 Task: Check the percentage active listings of attached garage in the last 1 year.
Action: Mouse moved to (922, 230)
Screenshot: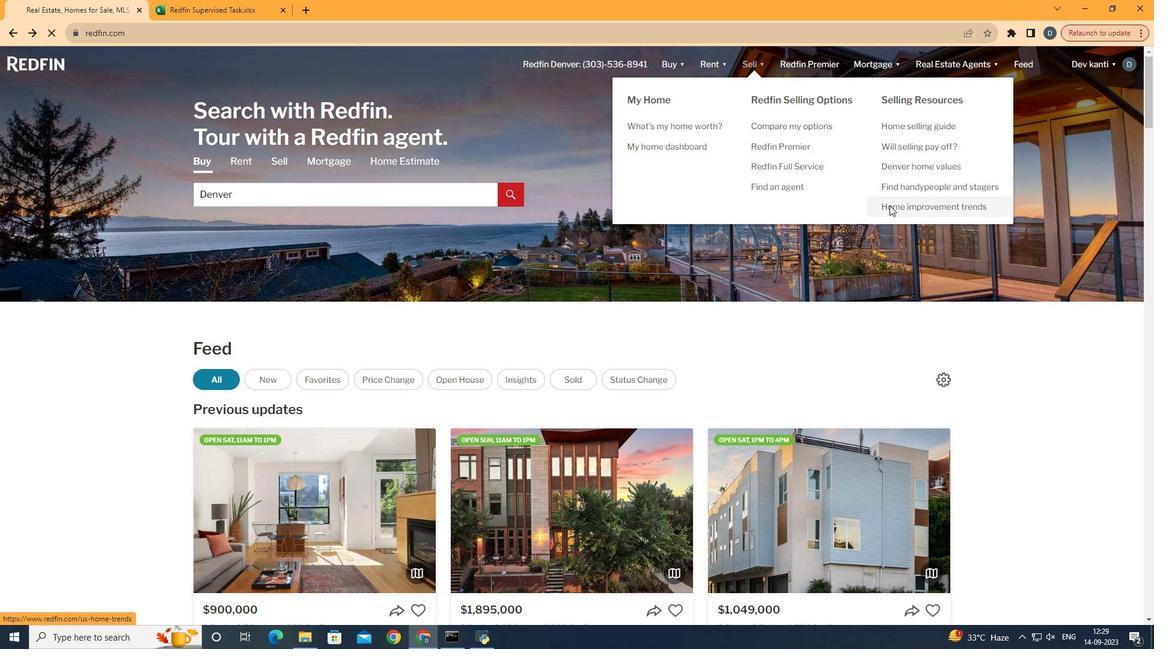 
Action: Mouse pressed left at (922, 230)
Screenshot: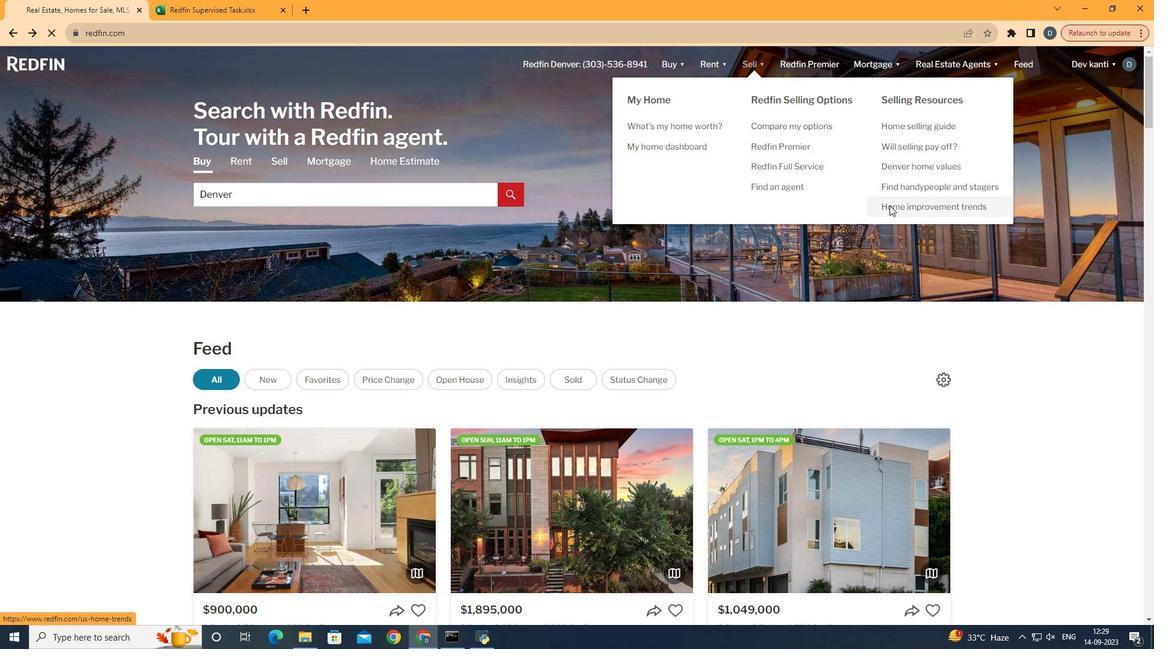 
Action: Mouse moved to (257, 254)
Screenshot: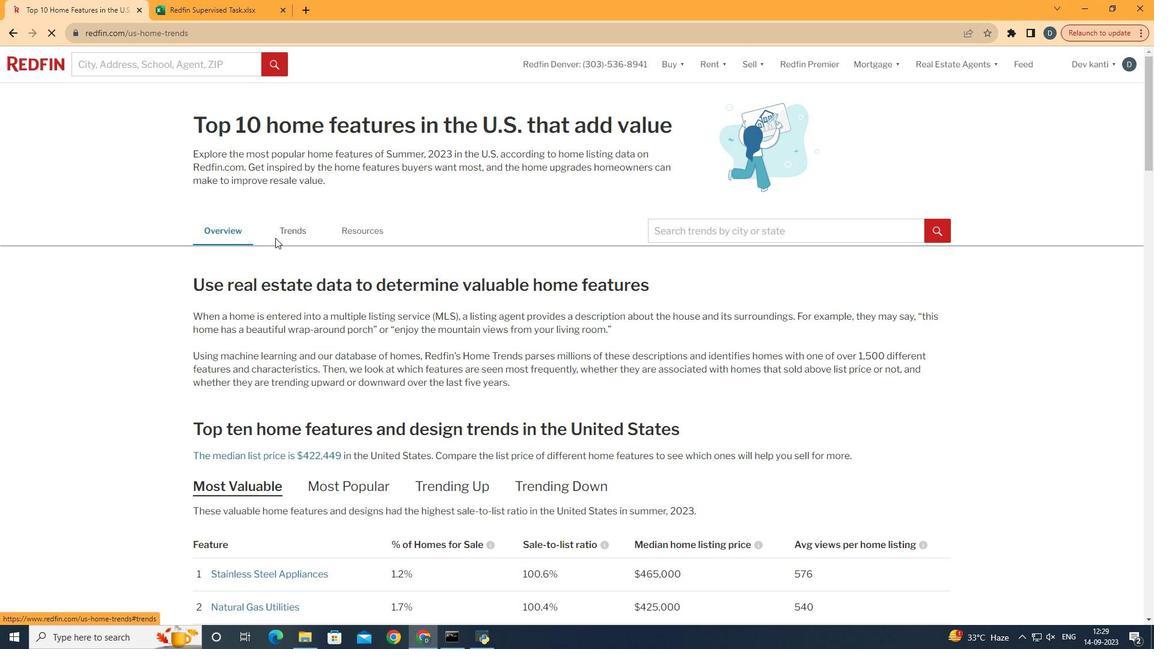 
Action: Mouse pressed left at (257, 254)
Screenshot: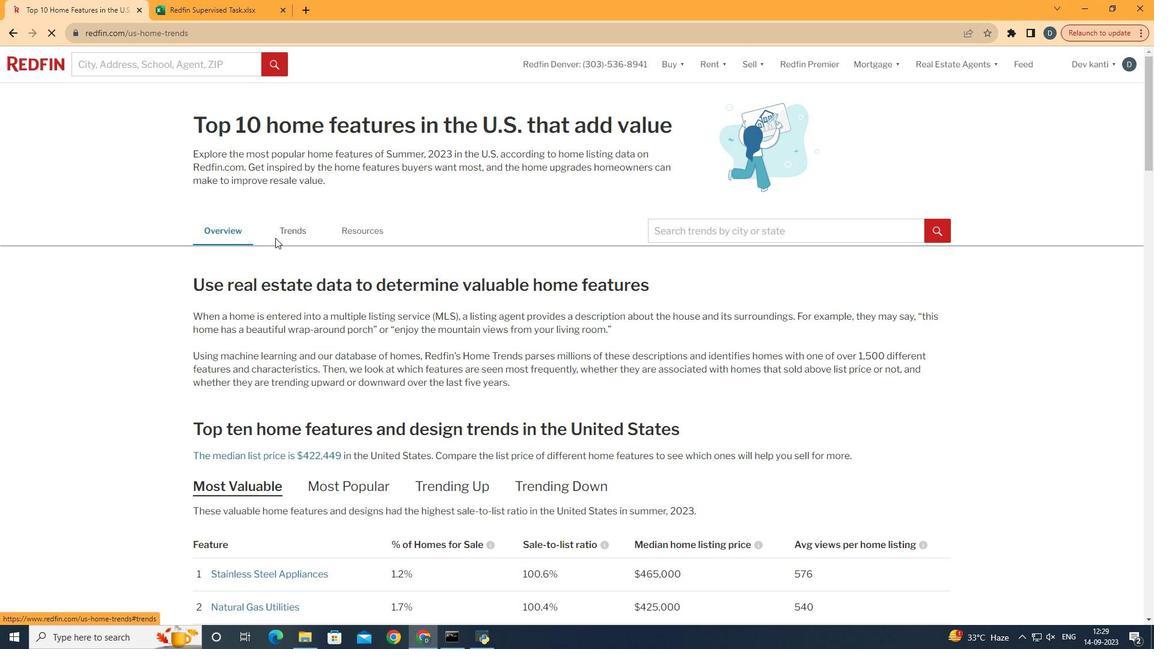 
Action: Mouse moved to (291, 331)
Screenshot: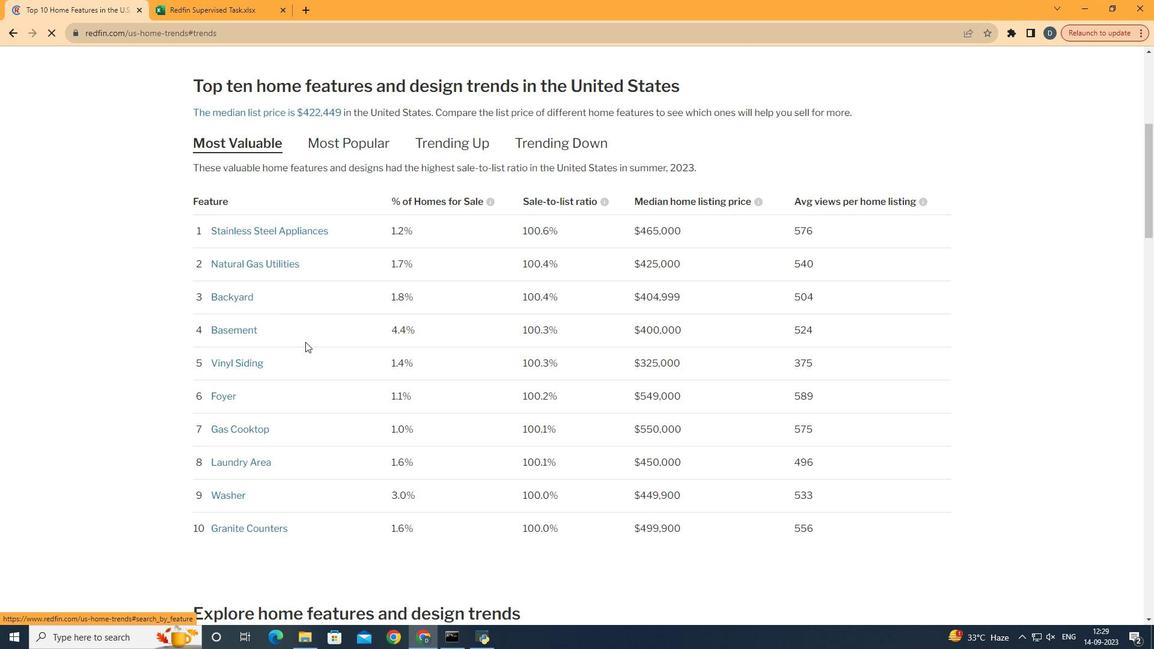 
Action: Mouse scrolled (291, 330) with delta (0, 0)
Screenshot: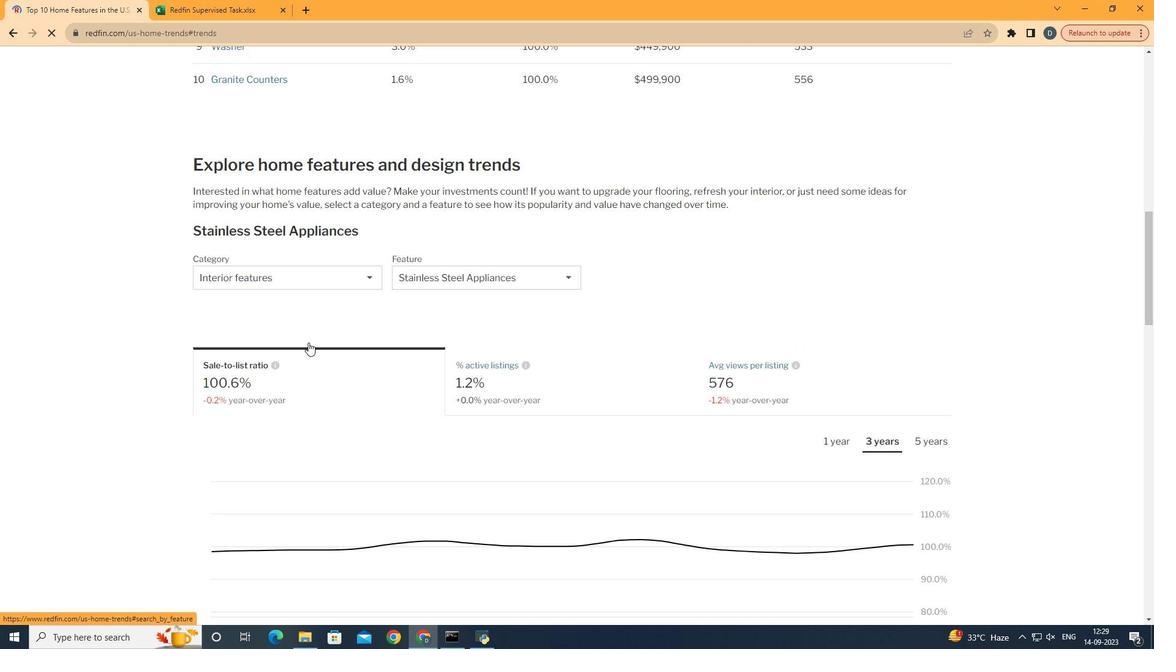 
Action: Mouse scrolled (291, 330) with delta (0, 0)
Screenshot: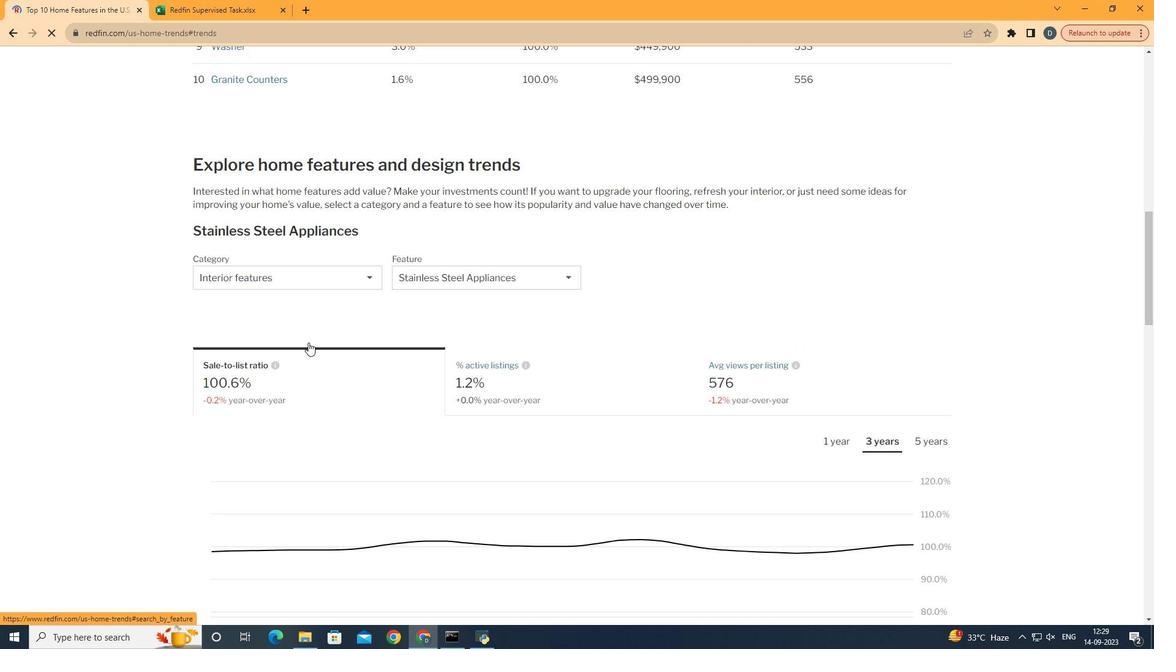 
Action: Mouse scrolled (291, 330) with delta (0, 0)
Screenshot: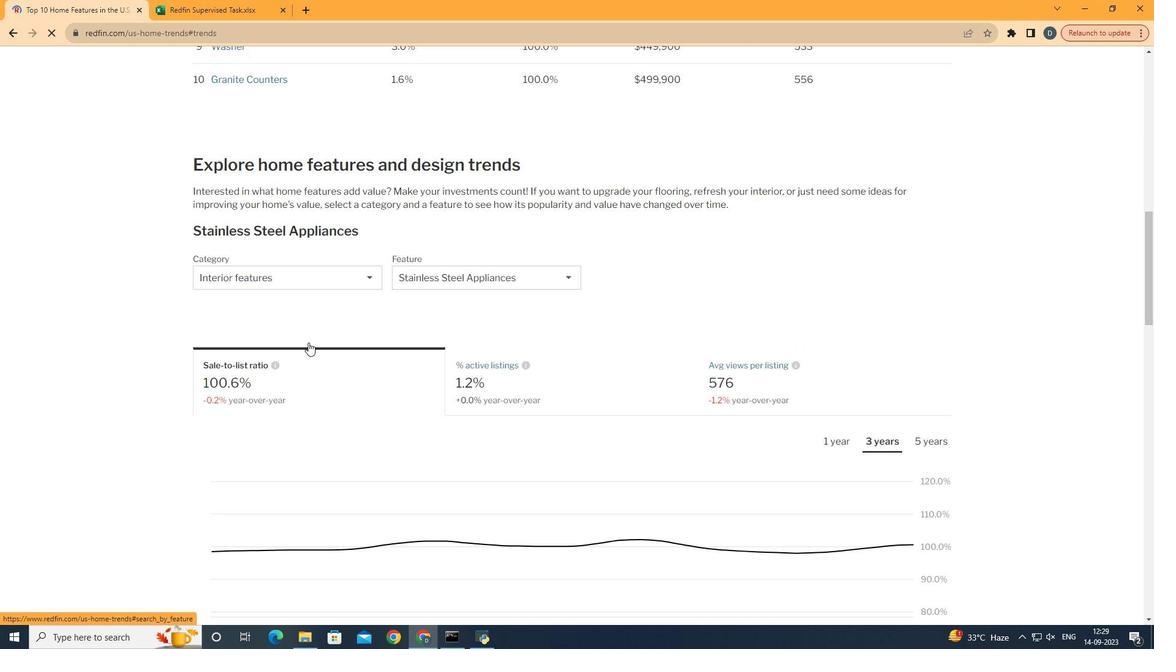 
Action: Mouse scrolled (291, 330) with delta (0, 0)
Screenshot: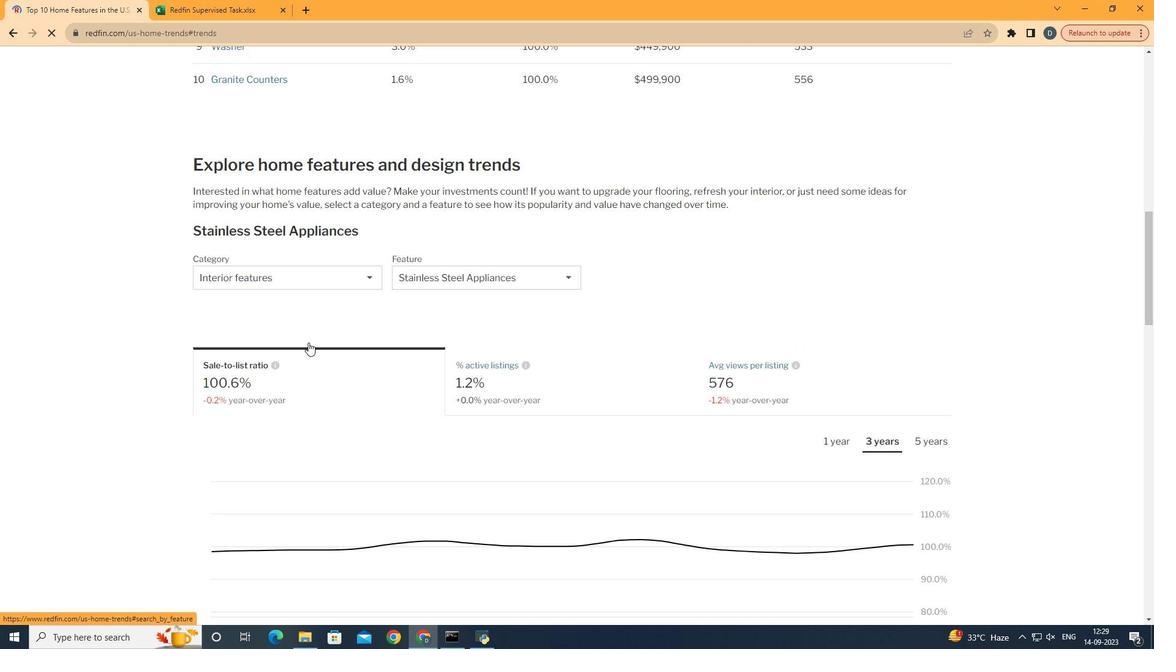 
Action: Mouse scrolled (291, 330) with delta (0, 0)
Screenshot: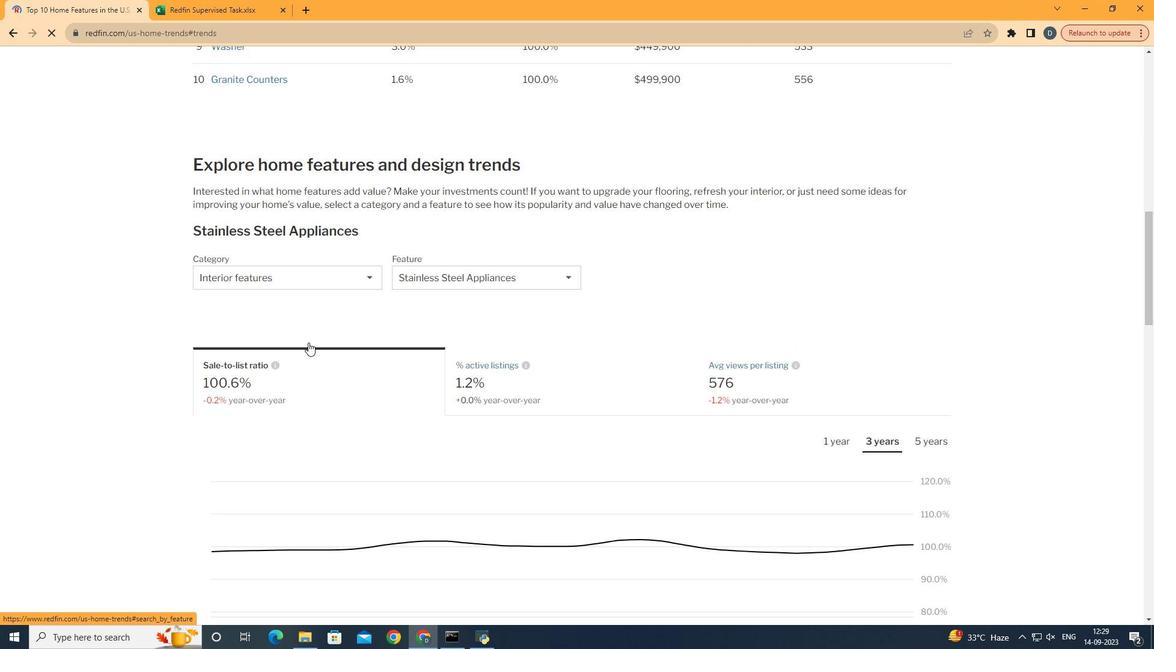 
Action: Mouse moved to (291, 331)
Screenshot: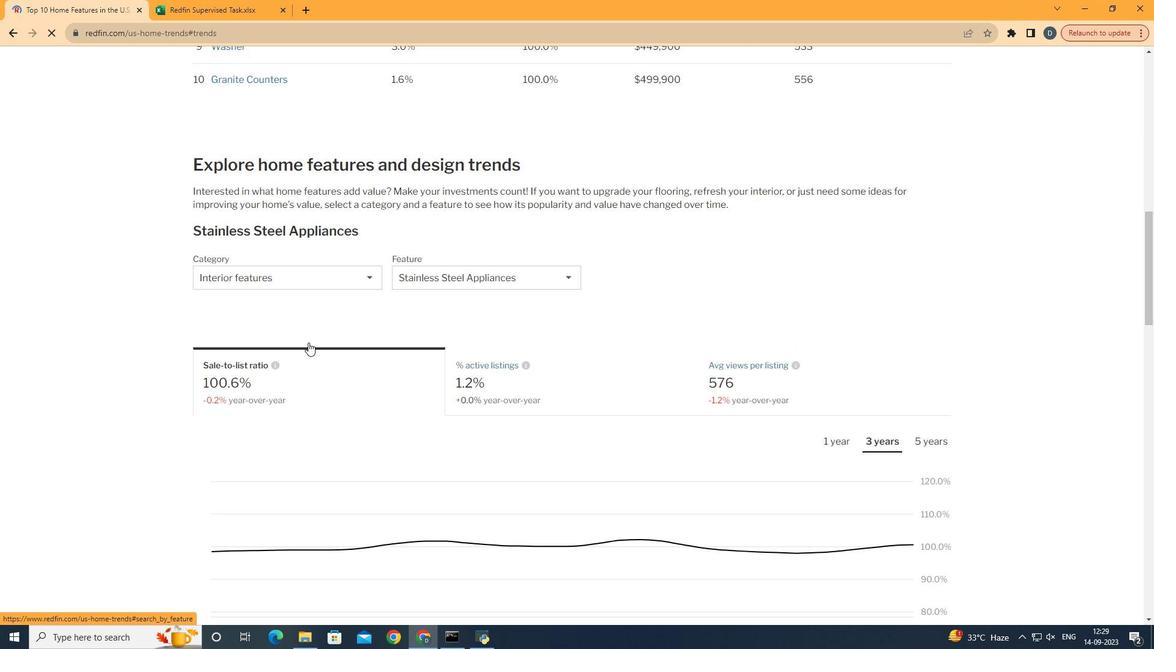 
Action: Mouse scrolled (291, 331) with delta (0, 0)
Screenshot: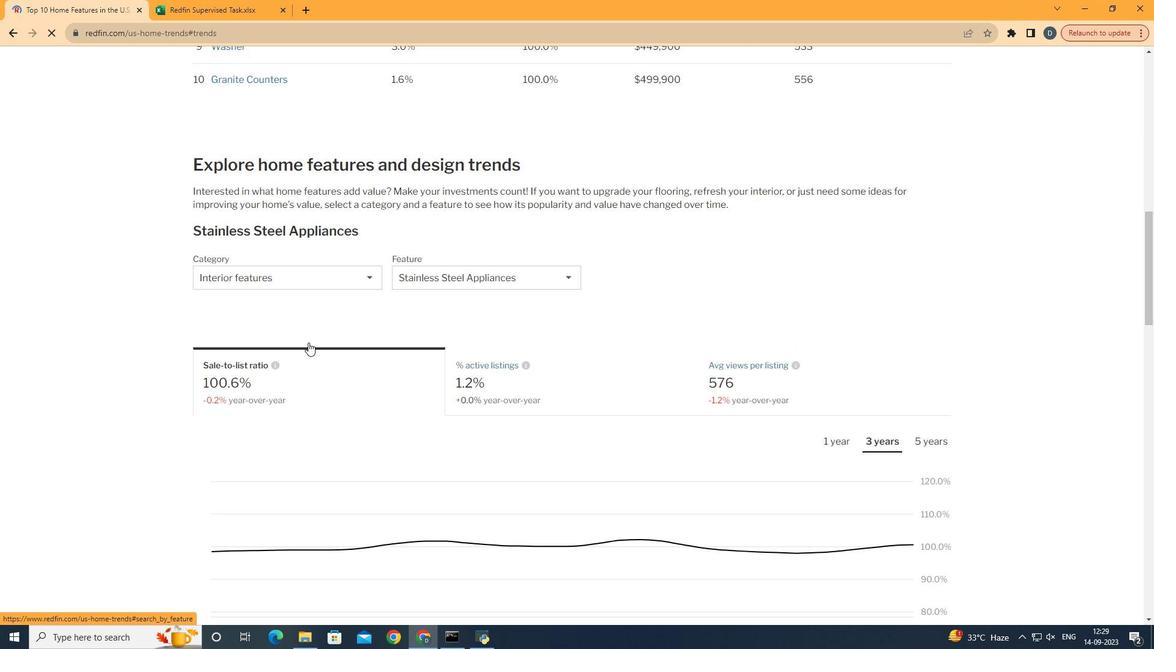 
Action: Mouse scrolled (291, 331) with delta (0, 0)
Screenshot: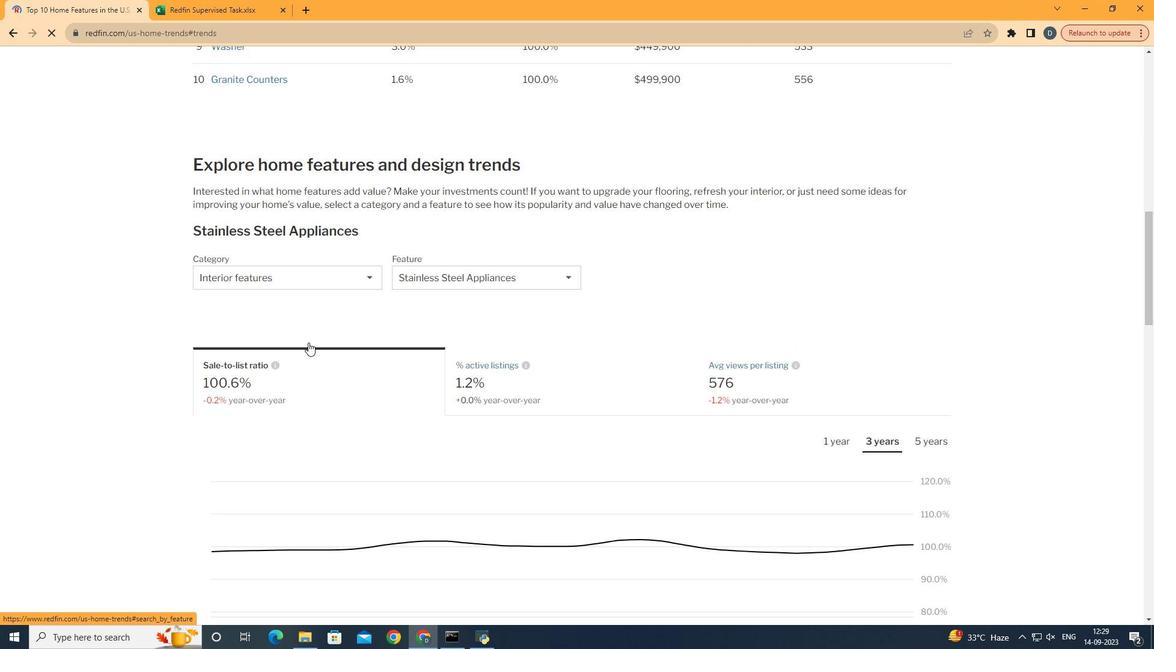 
Action: Mouse moved to (293, 331)
Screenshot: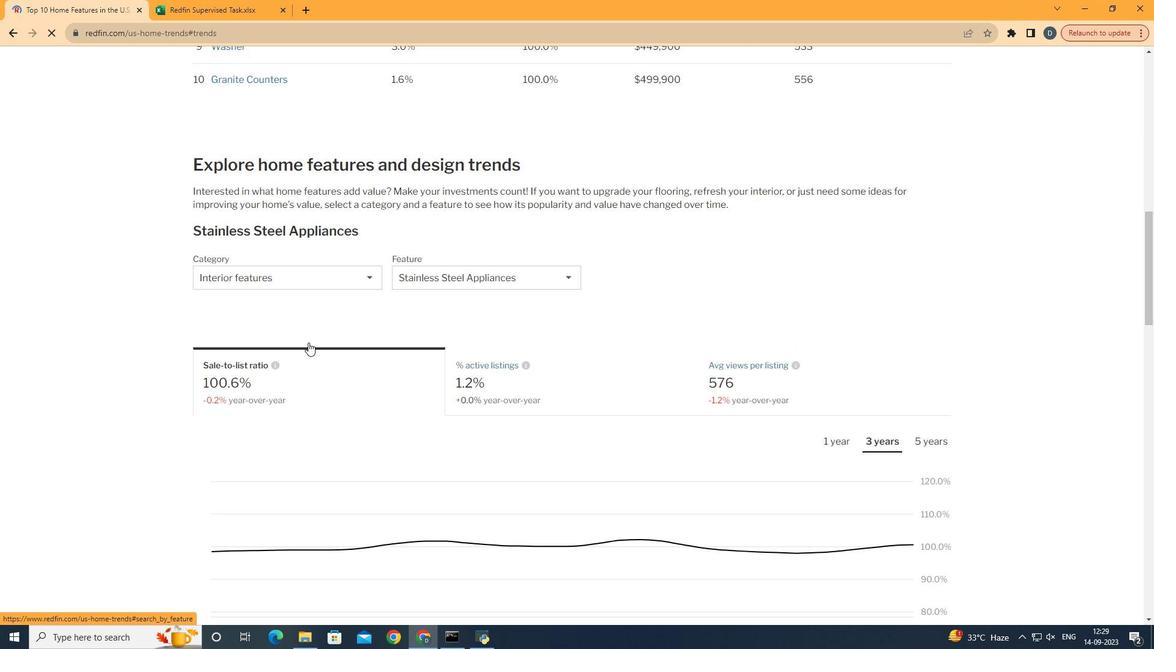 
Action: Mouse scrolled (293, 331) with delta (0, 0)
Screenshot: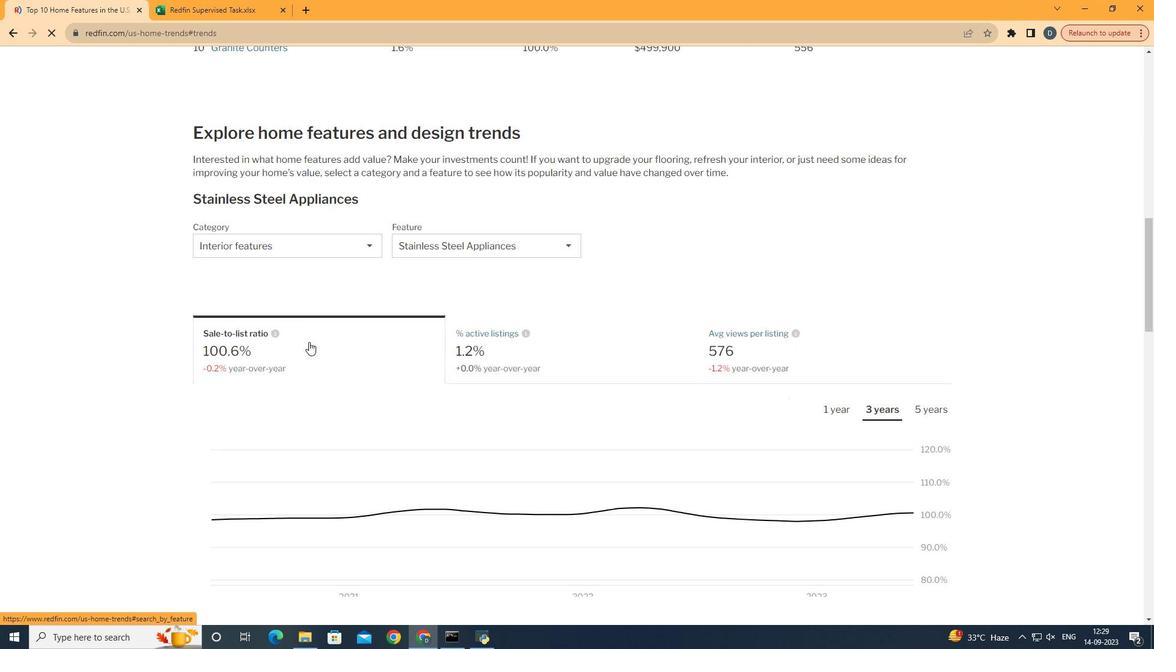 
Action: Mouse moved to (254, 266)
Screenshot: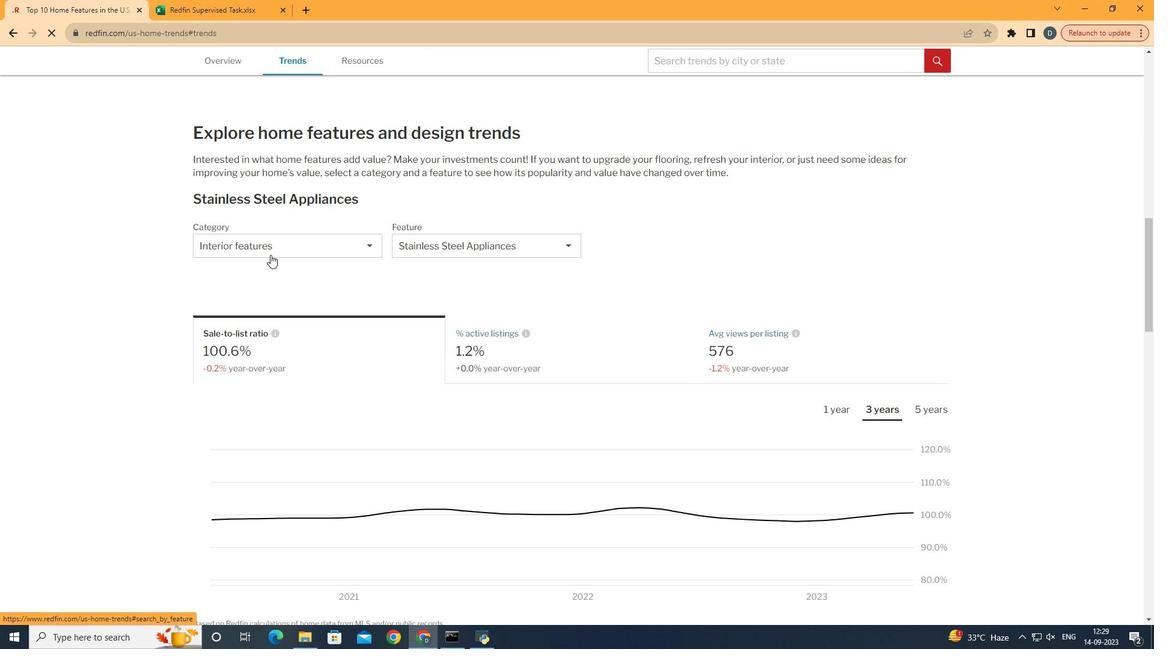 
Action: Mouse pressed left at (254, 266)
Screenshot: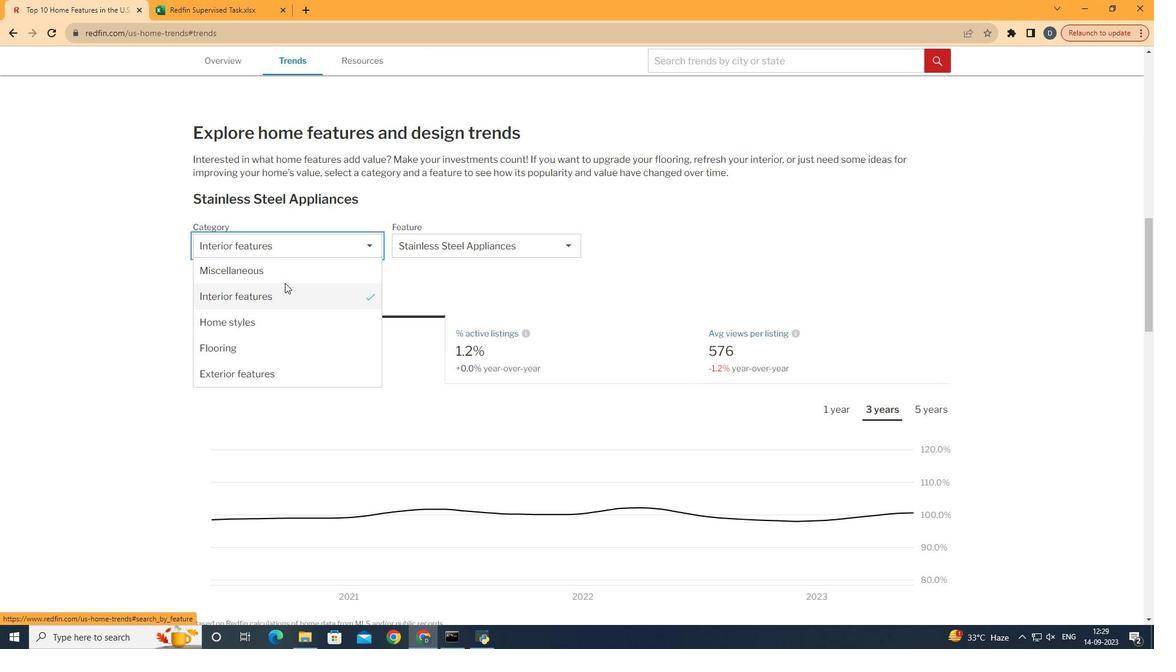 
Action: Mouse moved to (289, 346)
Screenshot: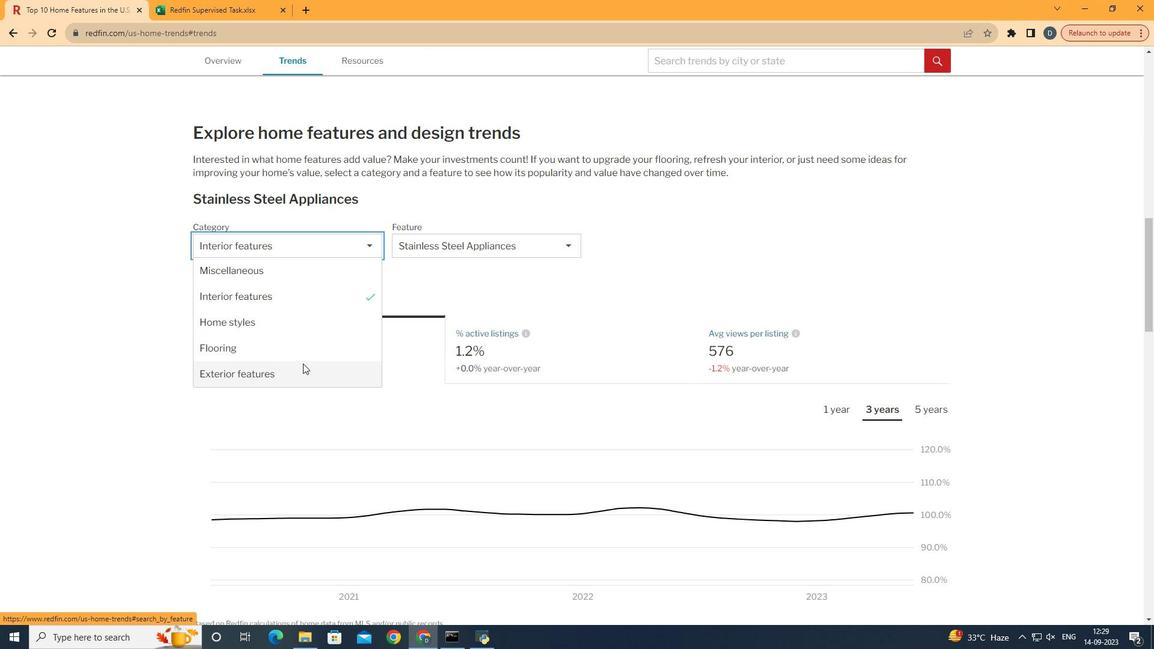 
Action: Mouse pressed left at (289, 346)
Screenshot: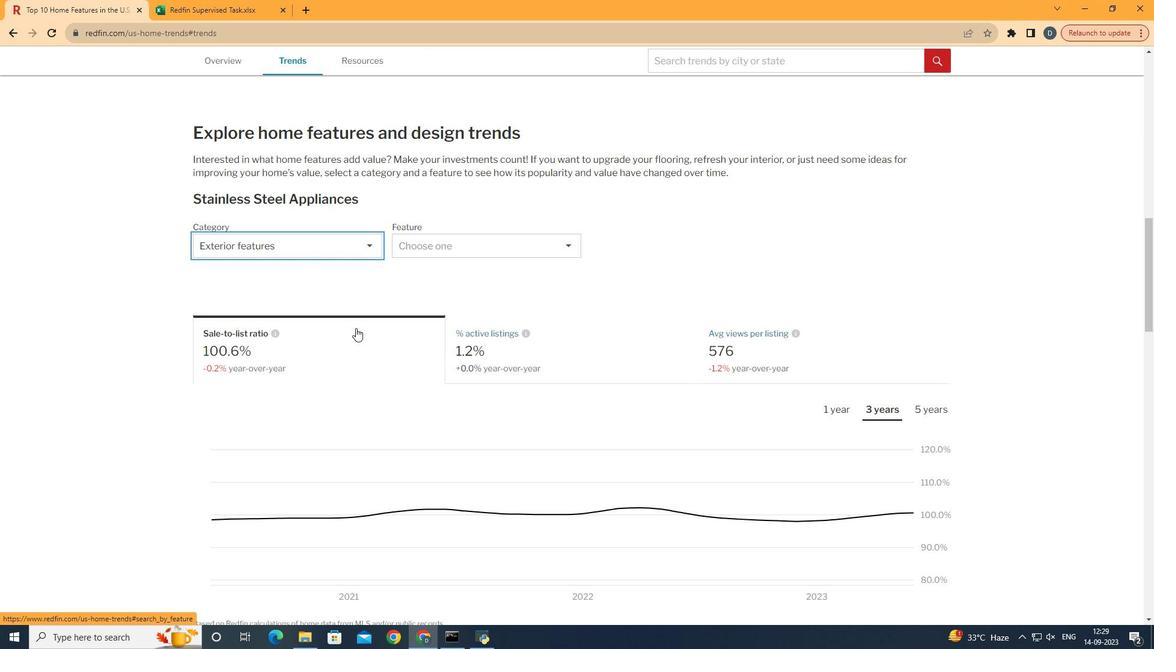 
Action: Mouse moved to (453, 266)
Screenshot: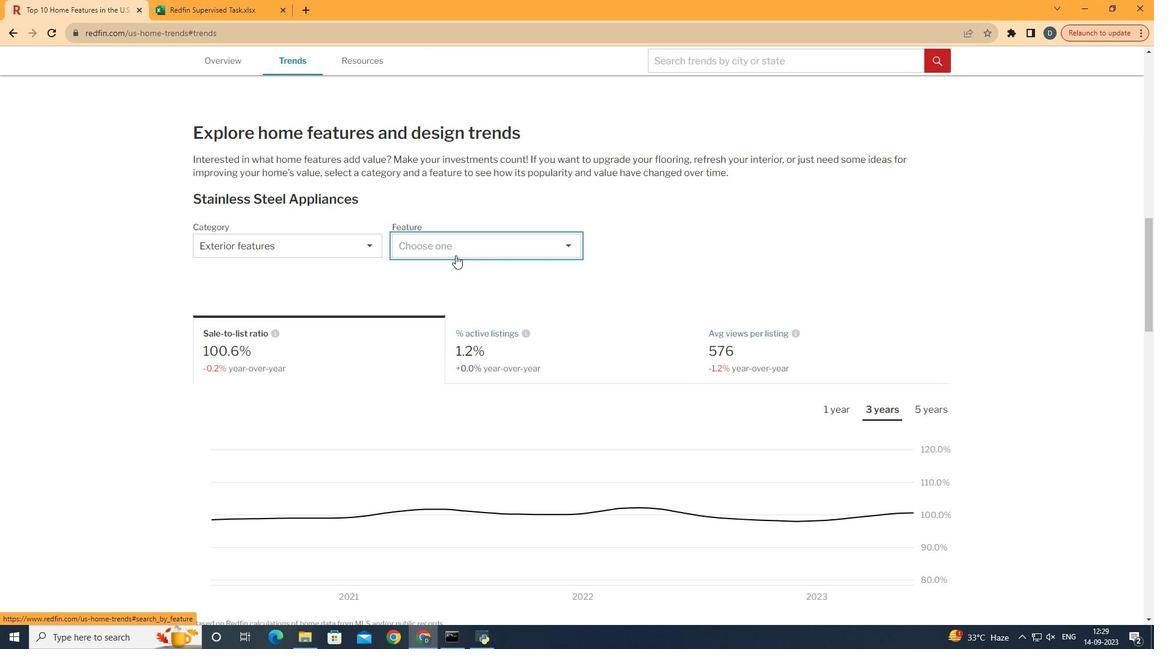 
Action: Mouse pressed left at (453, 266)
Screenshot: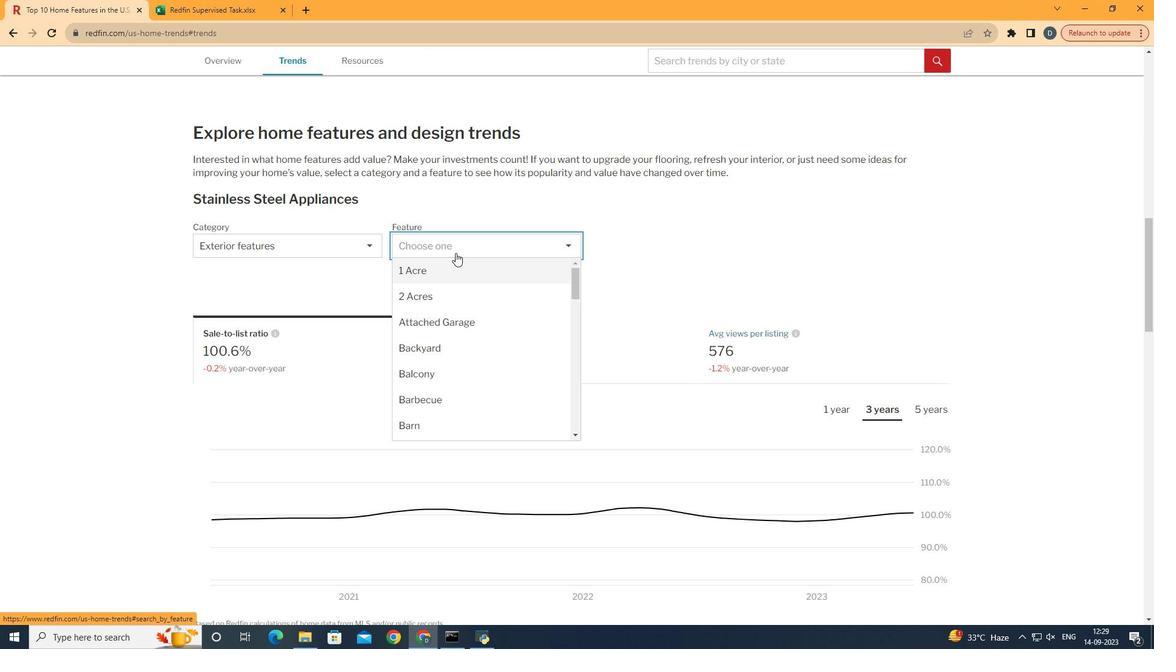 
Action: Mouse moved to (482, 310)
Screenshot: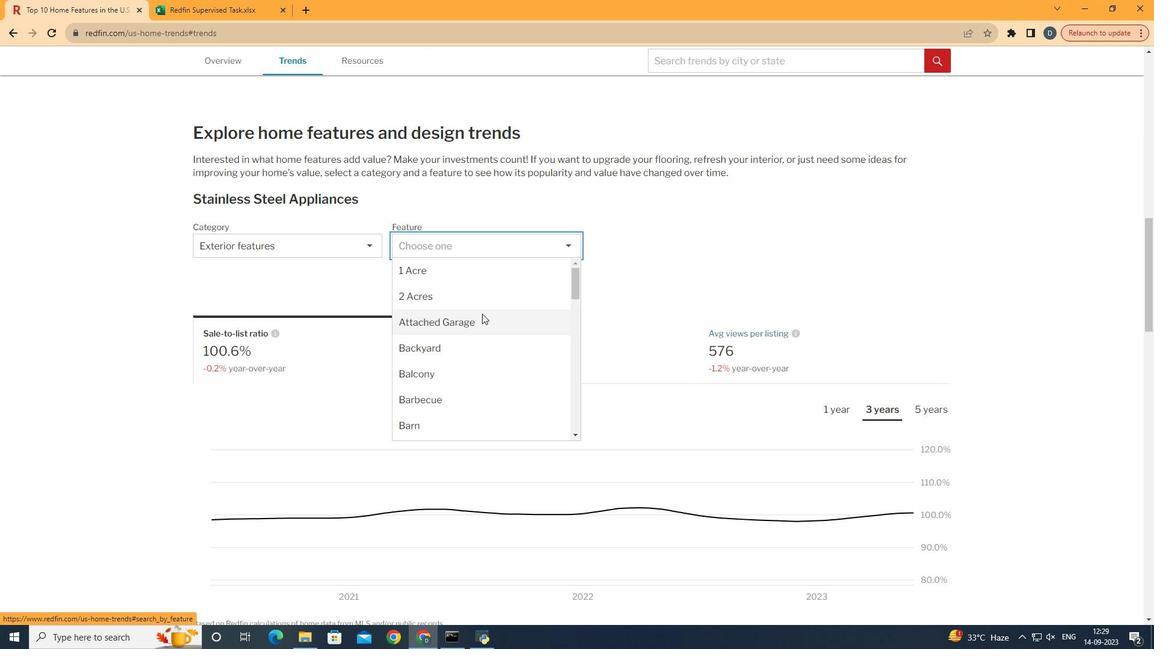 
Action: Mouse pressed left at (482, 310)
Screenshot: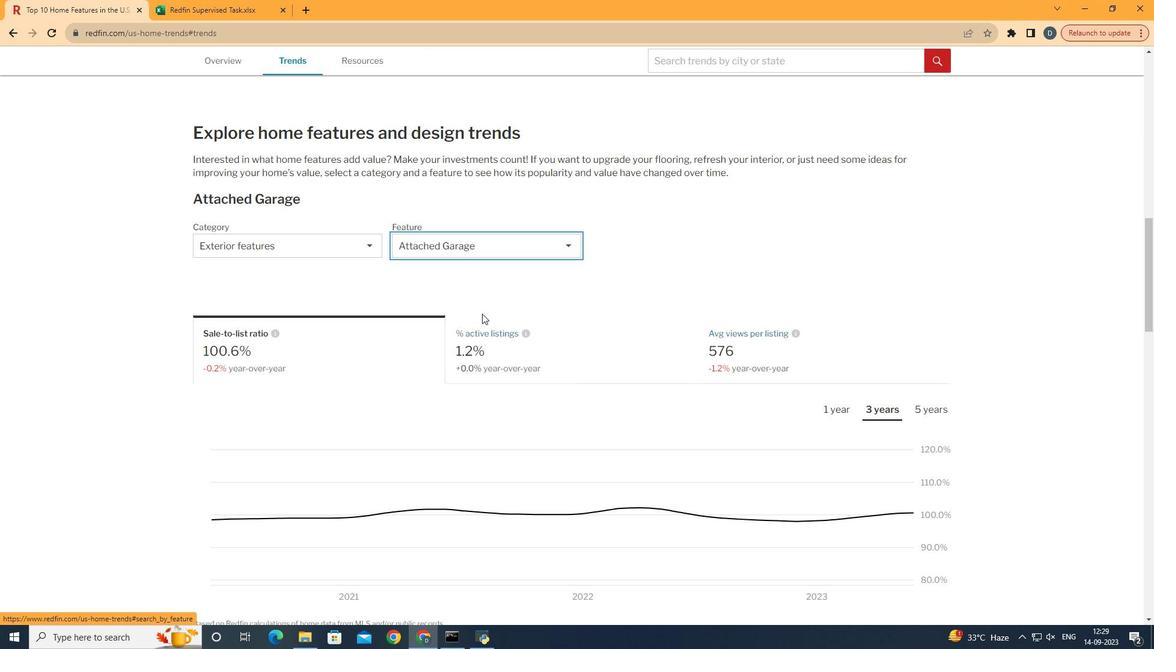 
Action: Mouse moved to (667, 332)
Screenshot: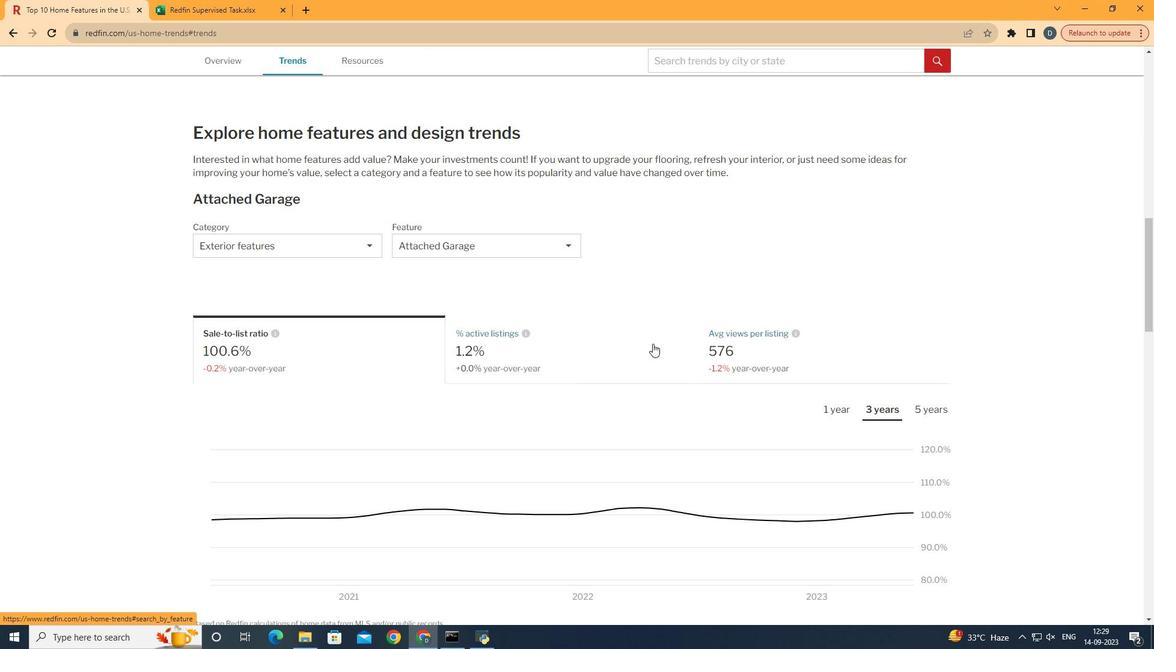 
Action: Mouse pressed left at (667, 332)
Screenshot: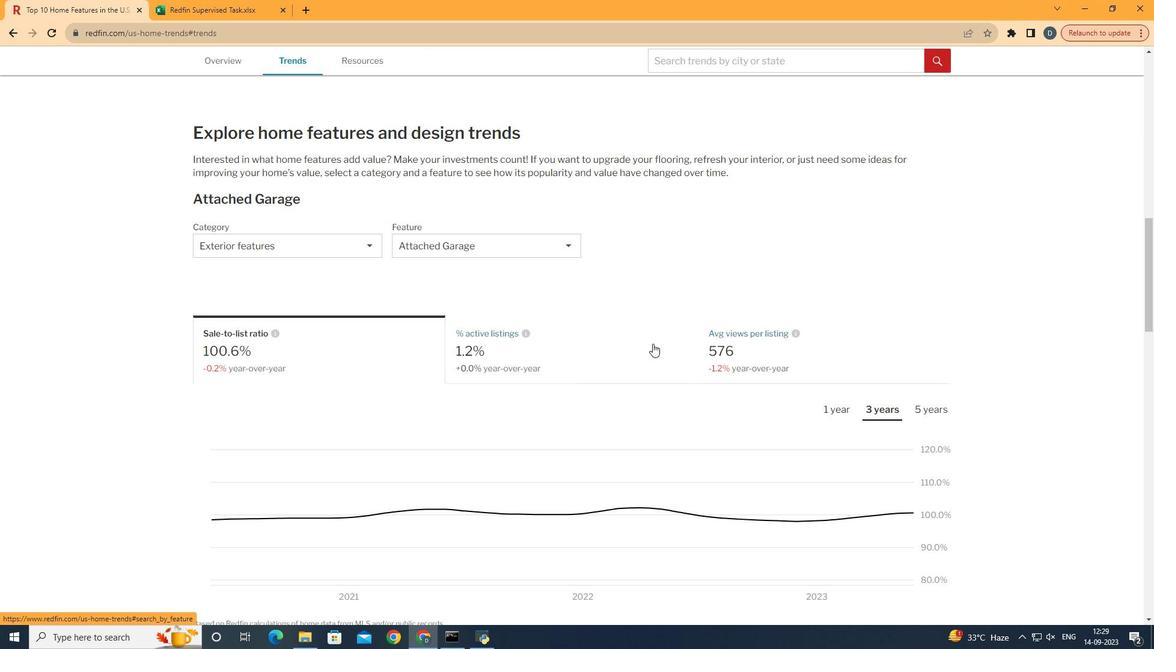 
Action: Mouse moved to (866, 380)
Screenshot: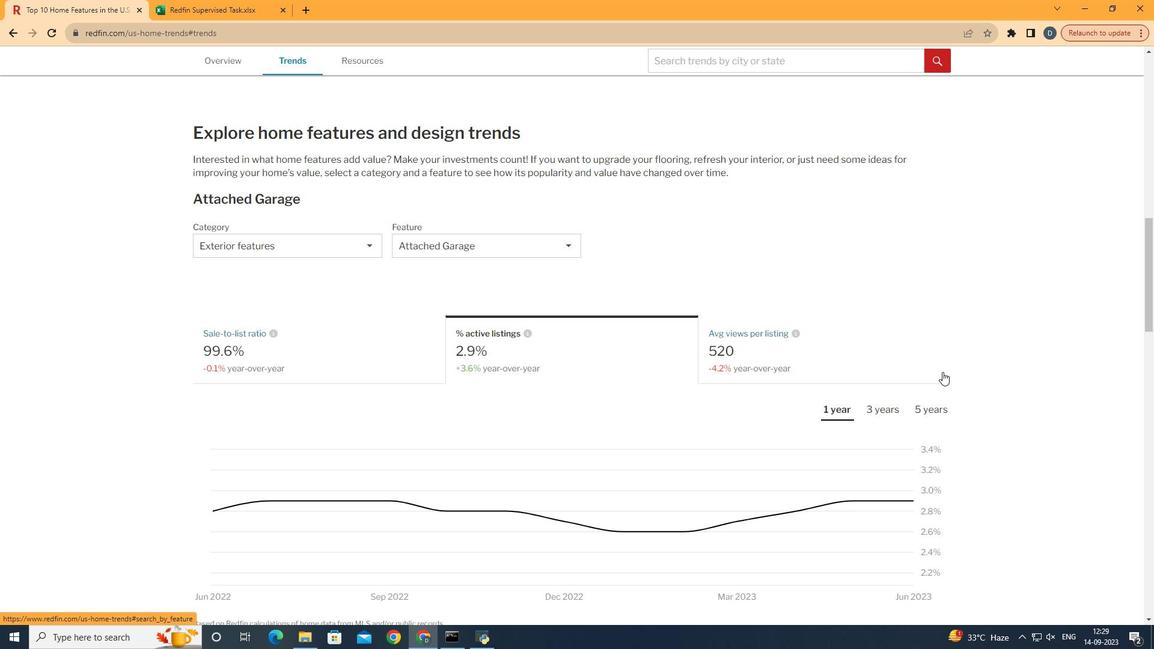
Action: Mouse pressed left at (866, 380)
Screenshot: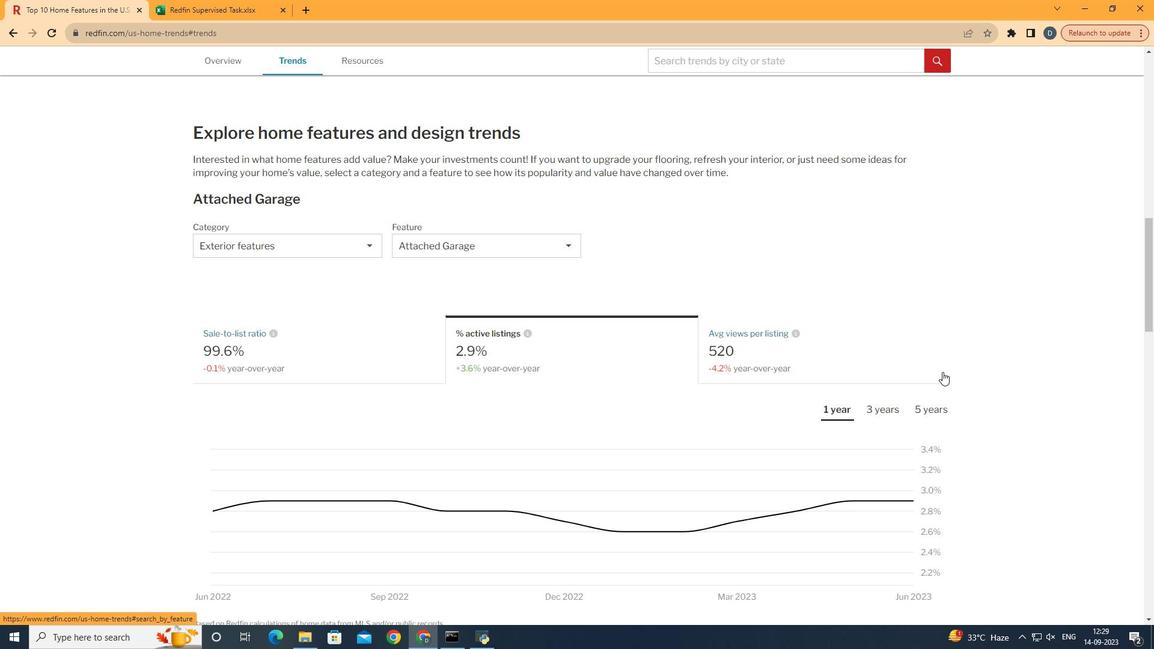 
Action: Mouse moved to (1048, 331)
Screenshot: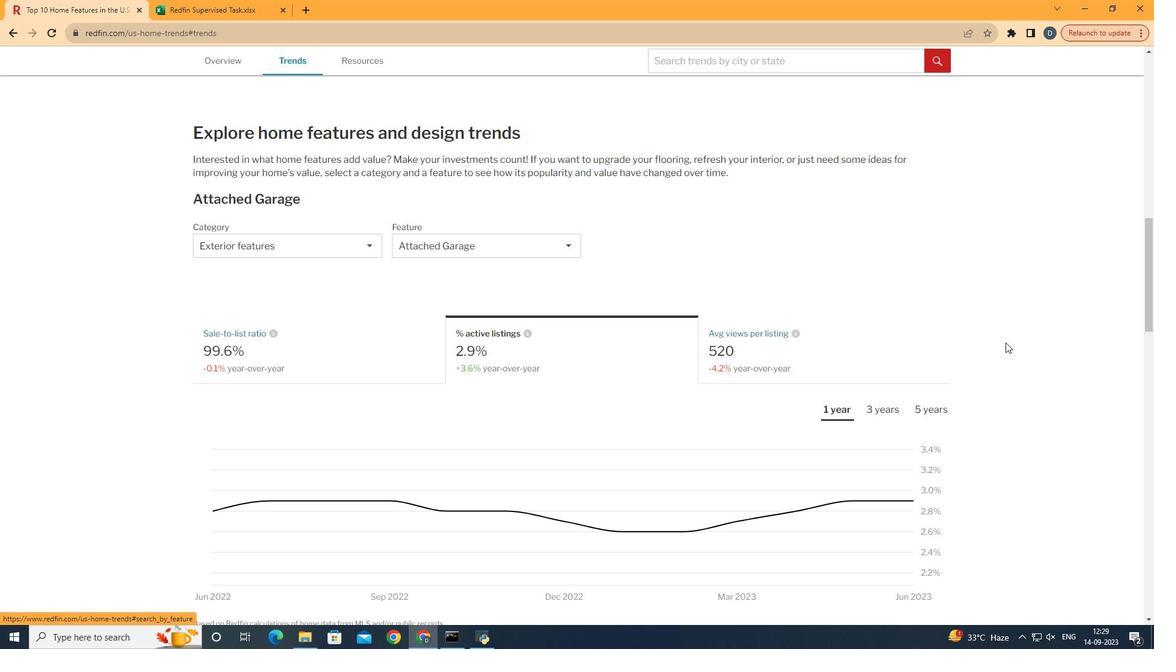 
Action: Mouse scrolled (1048, 331) with delta (0, 0)
Screenshot: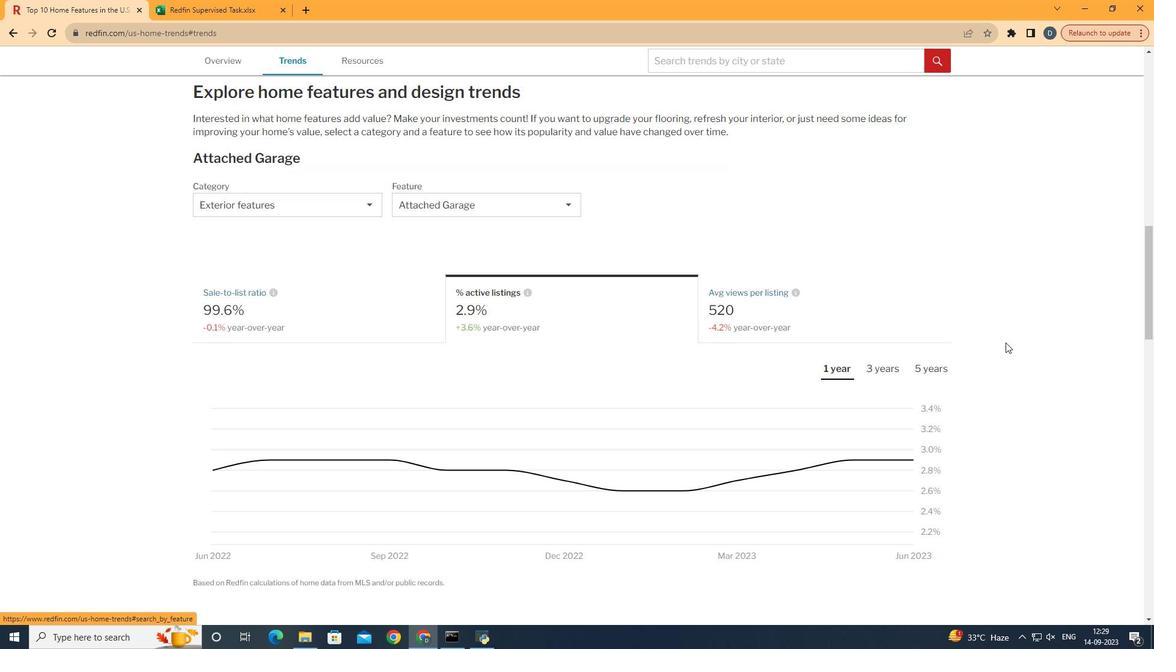 
Action: Mouse scrolled (1048, 331) with delta (0, 0)
Screenshot: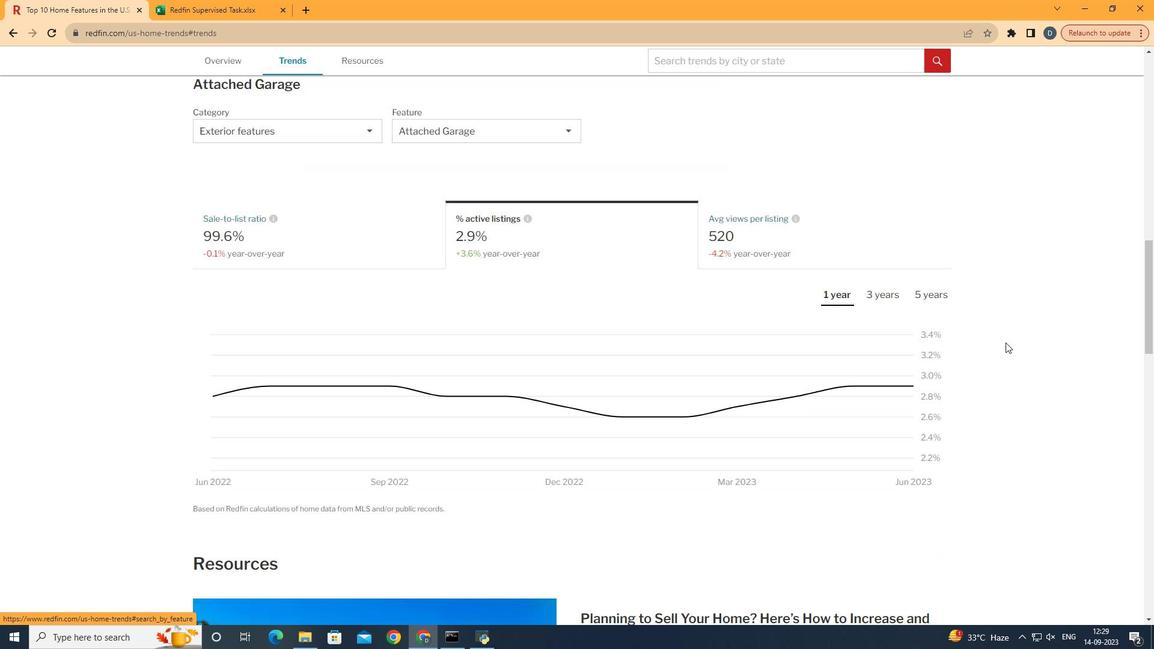 
